 Task: Create a rule from the Routing list, Task moved to a section -> Set Priority in the project AgileMatrix , set the section as Done clear the priority
Action: Mouse moved to (1130, 185)
Screenshot: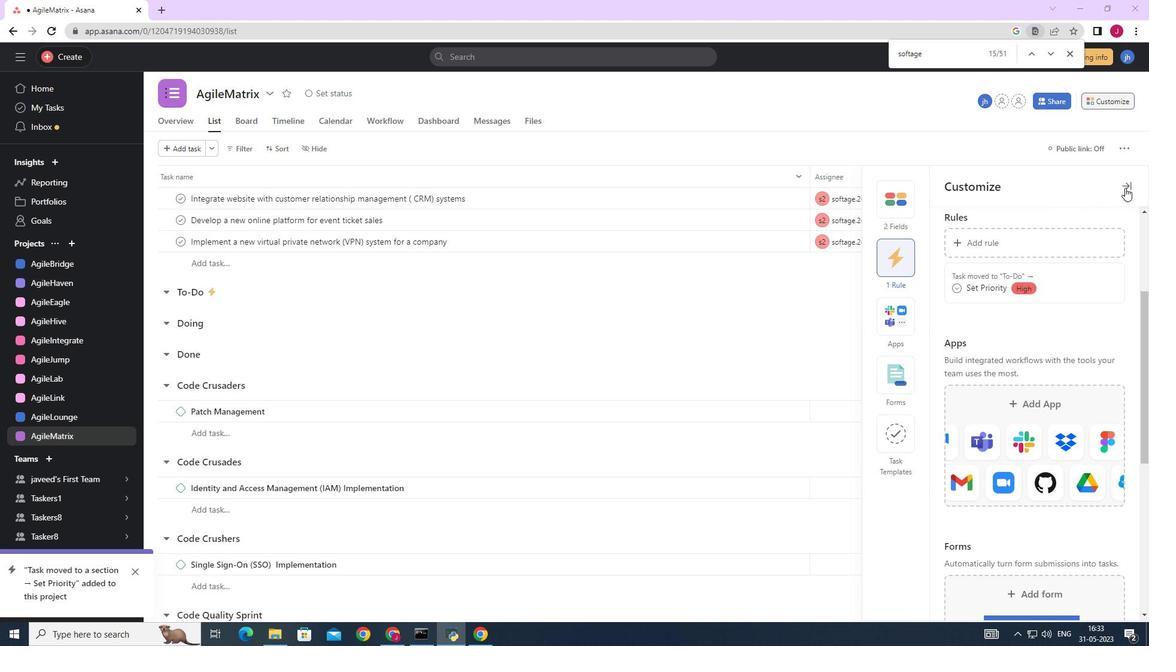 
Action: Mouse pressed left at (1130, 185)
Screenshot: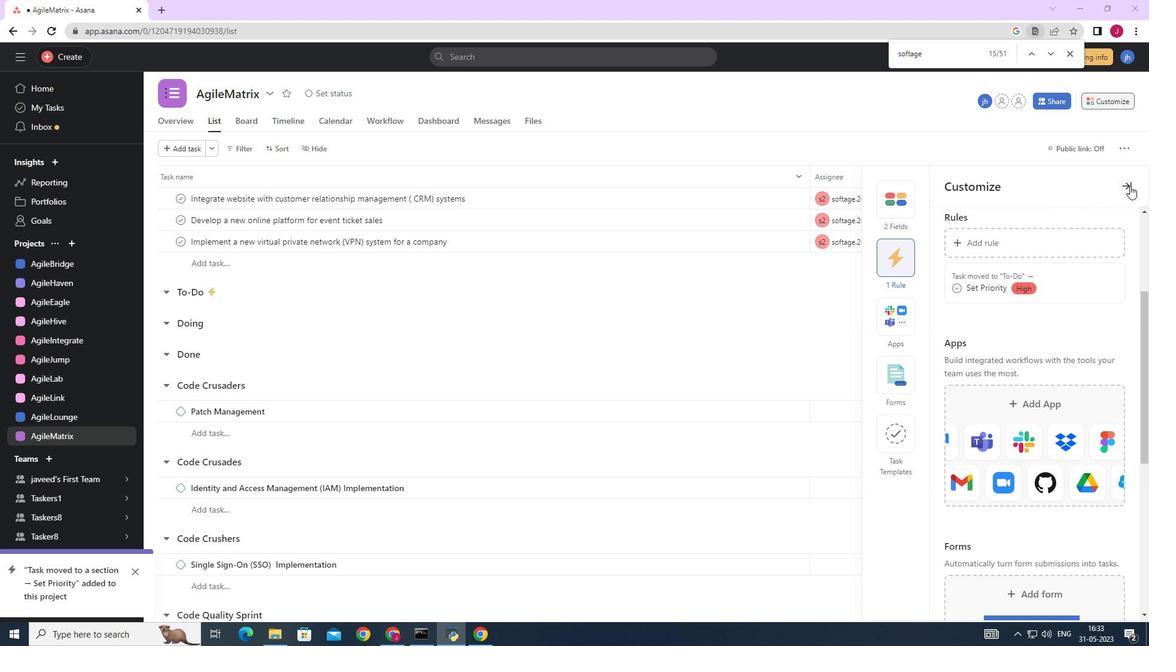 
Action: Mouse moved to (1116, 102)
Screenshot: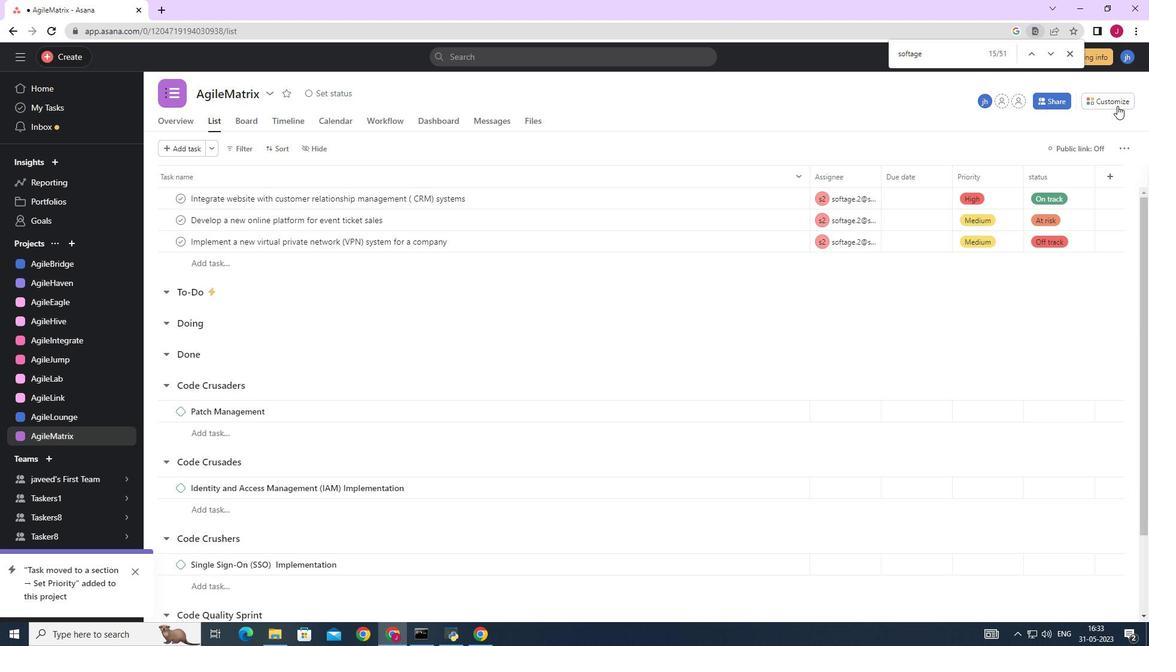 
Action: Mouse pressed left at (1116, 102)
Screenshot: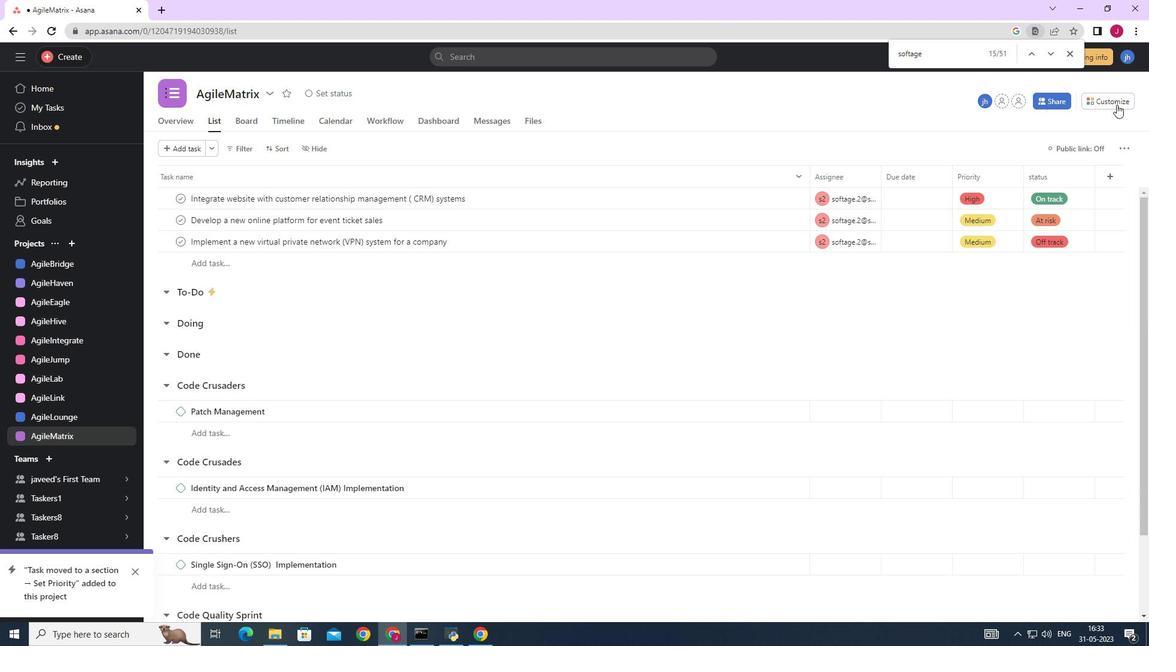 
Action: Mouse moved to (896, 248)
Screenshot: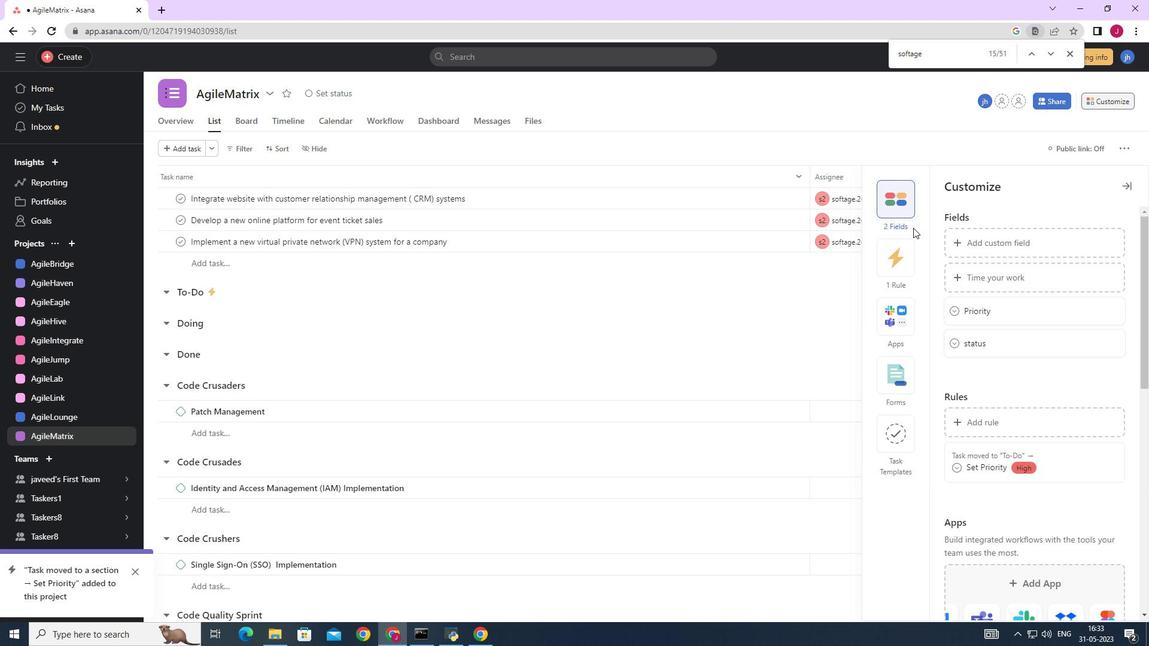 
Action: Mouse pressed left at (896, 248)
Screenshot: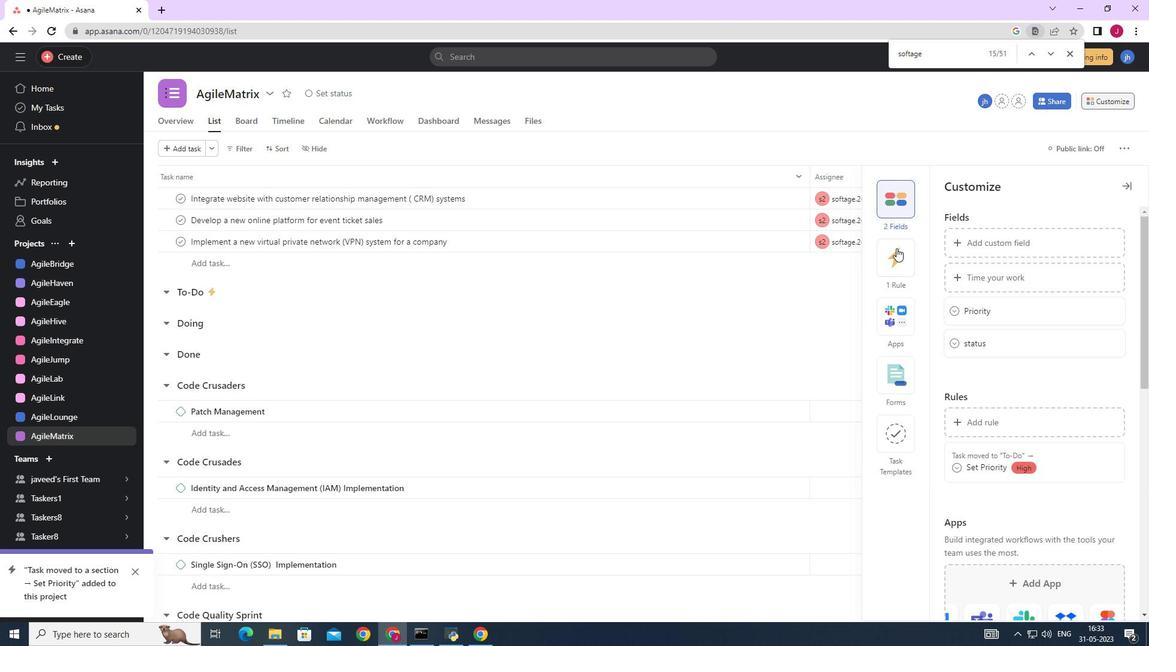 
Action: Mouse moved to (994, 241)
Screenshot: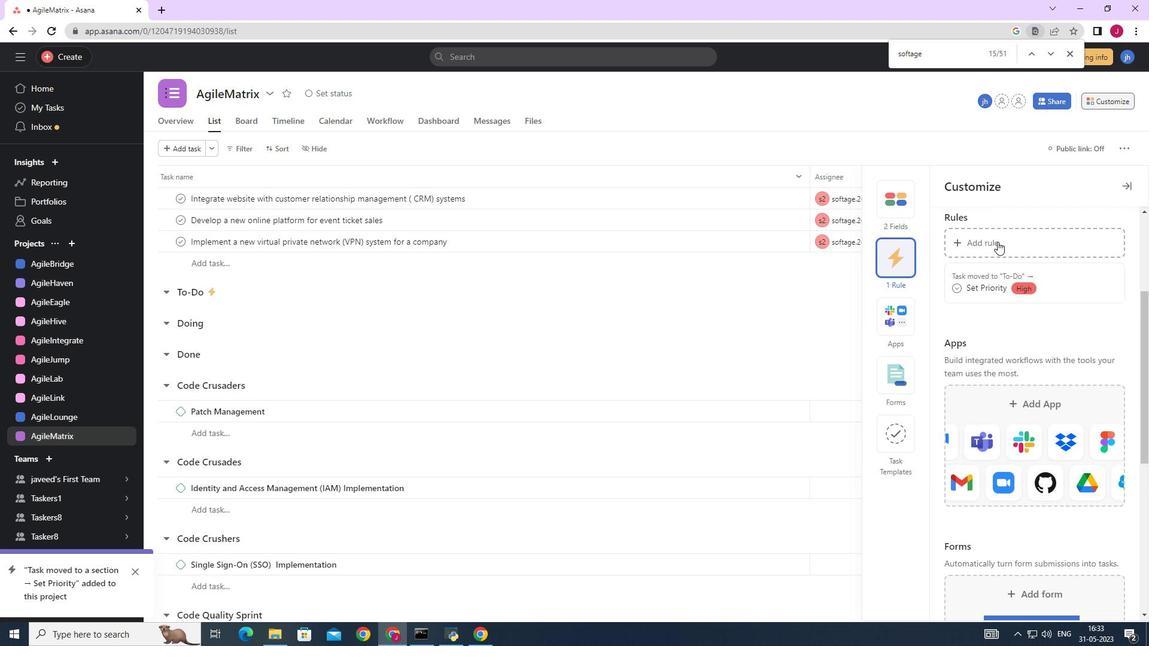 
Action: Mouse pressed left at (994, 241)
Screenshot: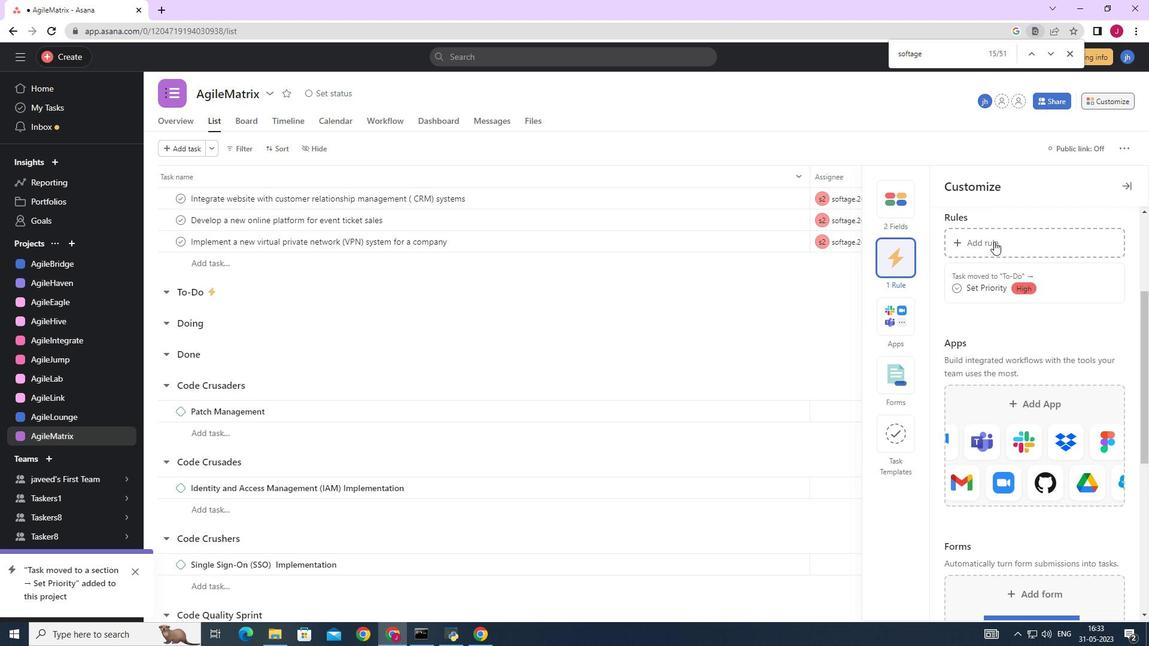 
Action: Mouse moved to (244, 159)
Screenshot: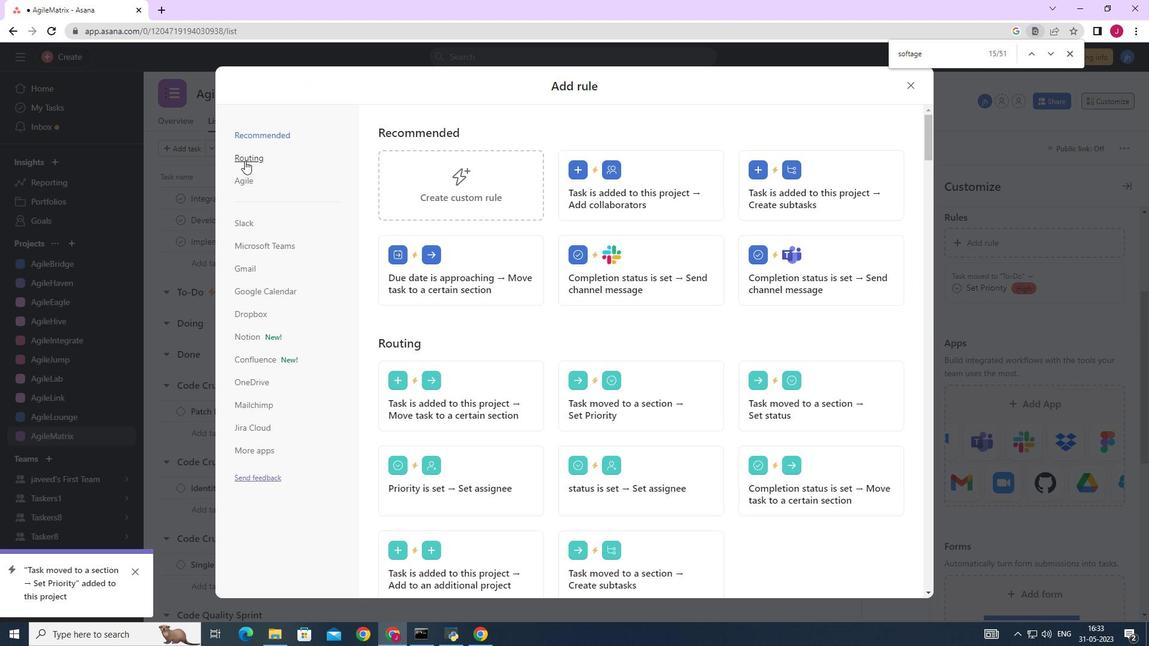 
Action: Mouse pressed left at (244, 159)
Screenshot: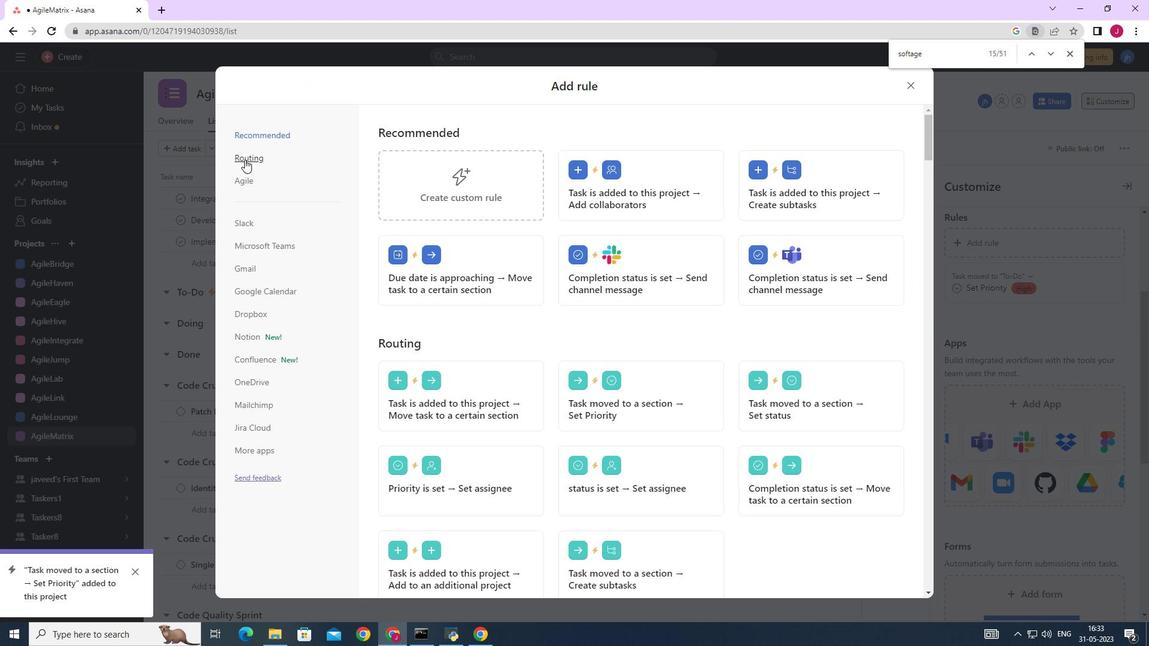 
Action: Mouse moved to (655, 173)
Screenshot: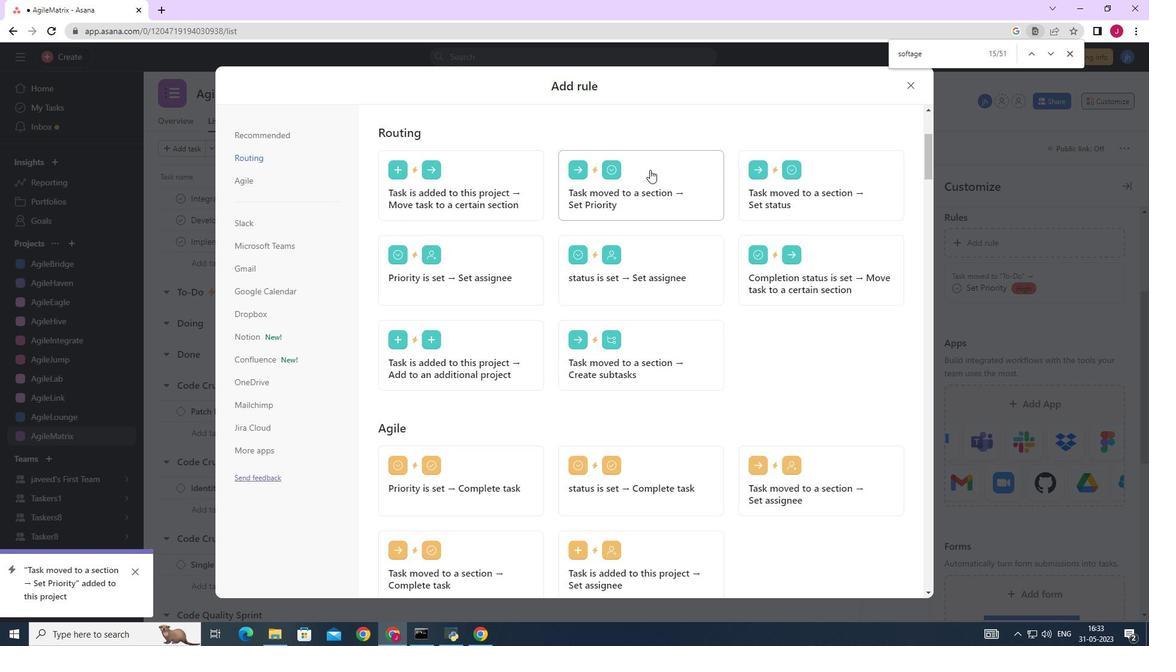 
Action: Mouse pressed left at (655, 173)
Screenshot: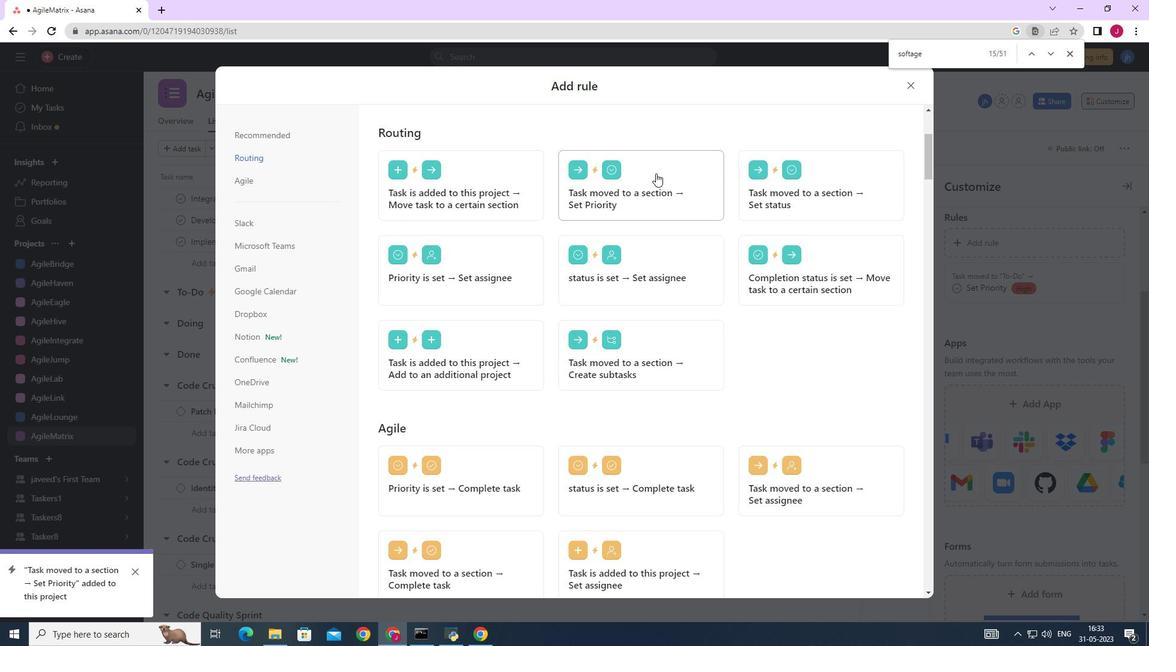 
Action: Mouse moved to (491, 329)
Screenshot: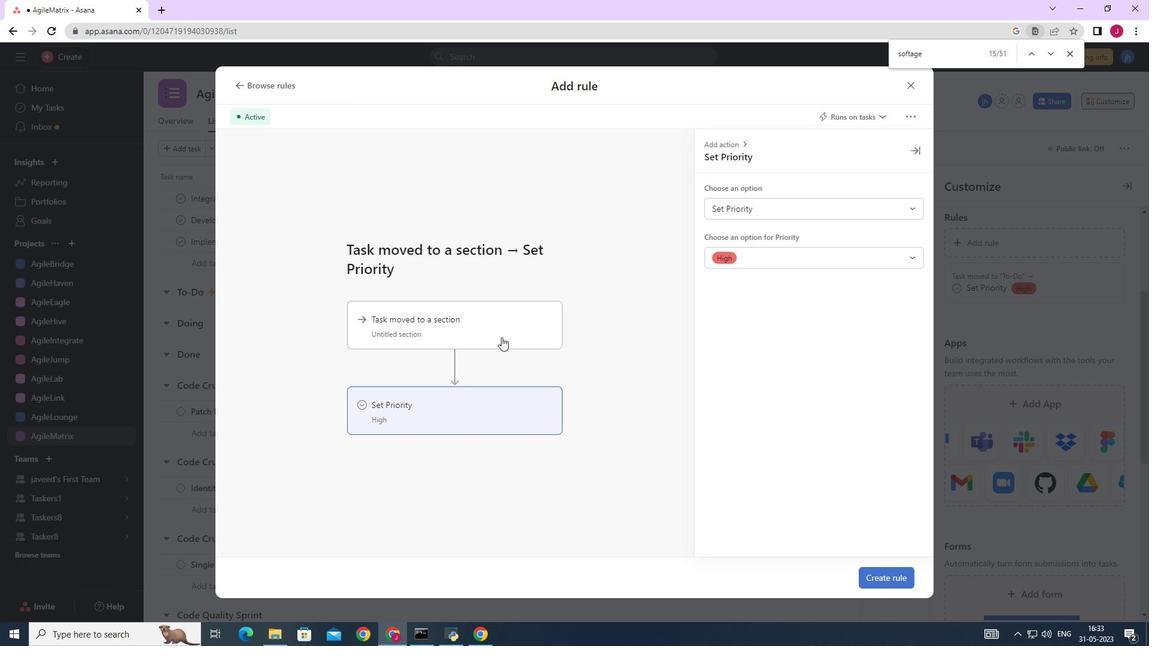 
Action: Mouse pressed left at (491, 329)
Screenshot: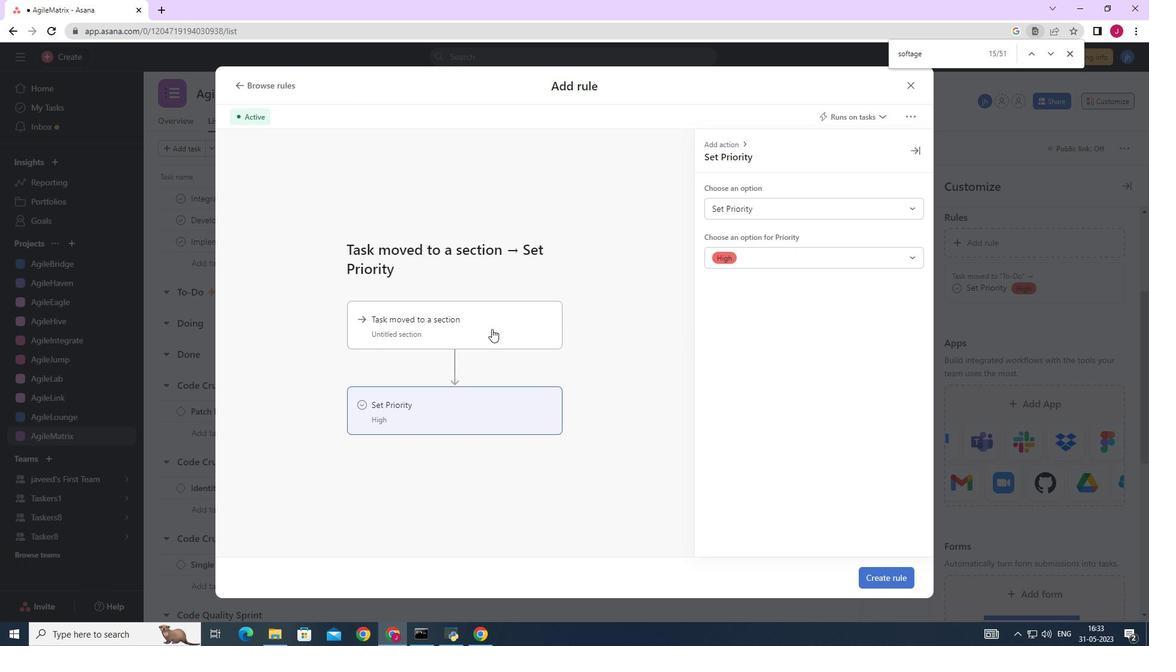 
Action: Mouse moved to (773, 208)
Screenshot: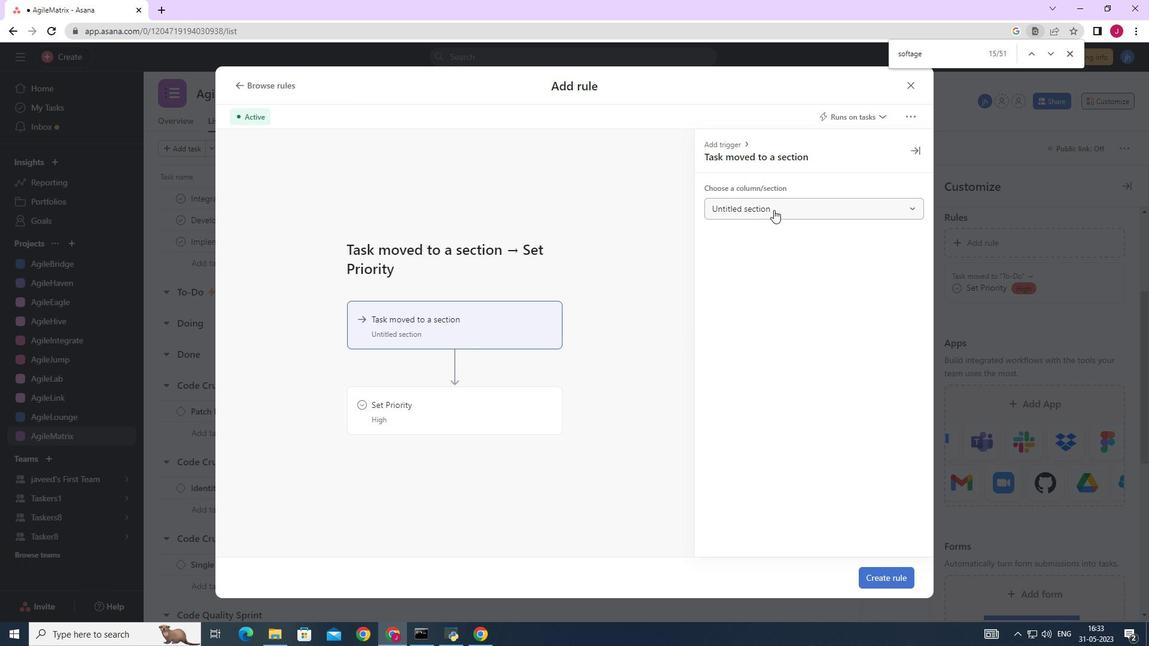 
Action: Mouse pressed left at (773, 208)
Screenshot: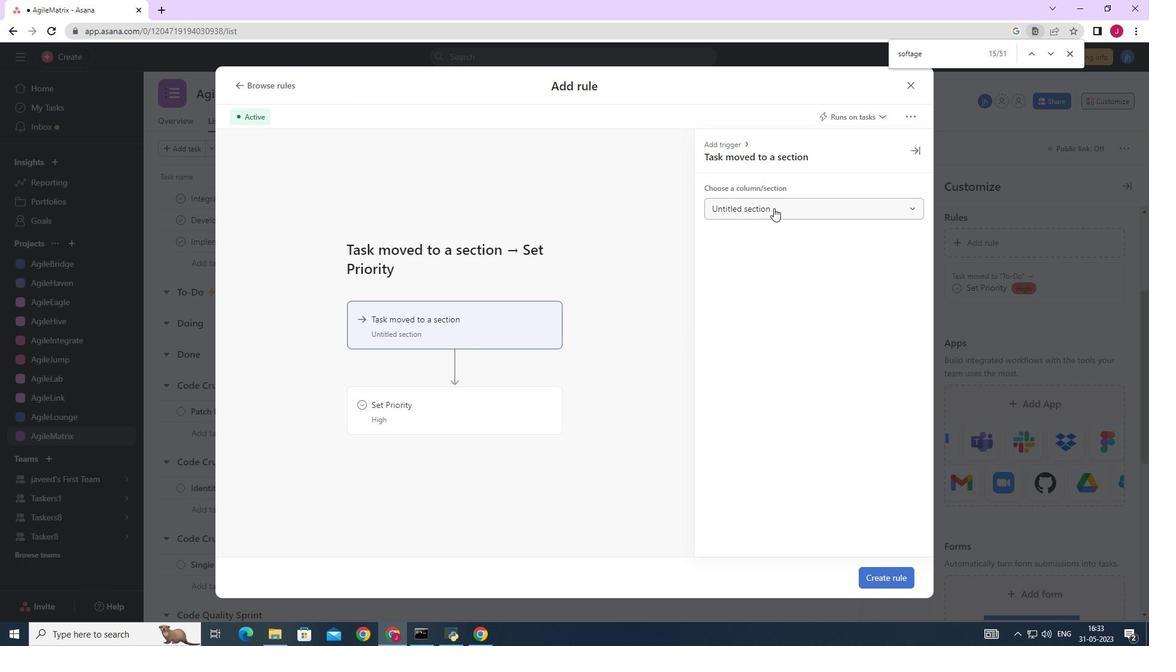 
Action: Mouse moved to (743, 300)
Screenshot: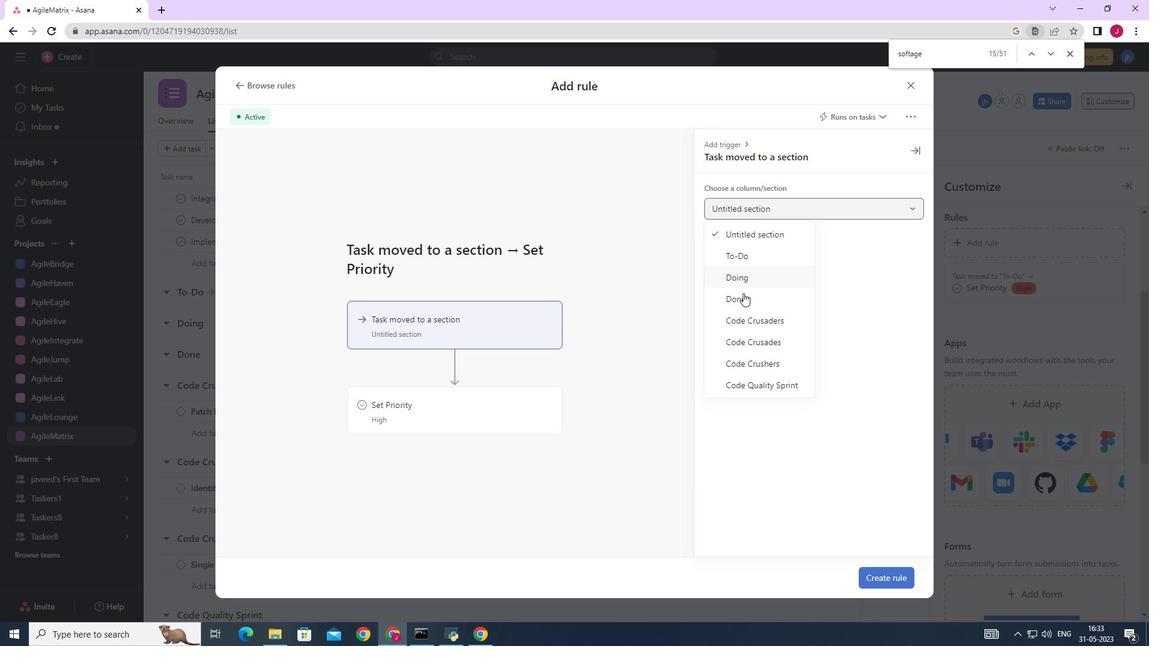 
Action: Mouse pressed left at (743, 300)
Screenshot: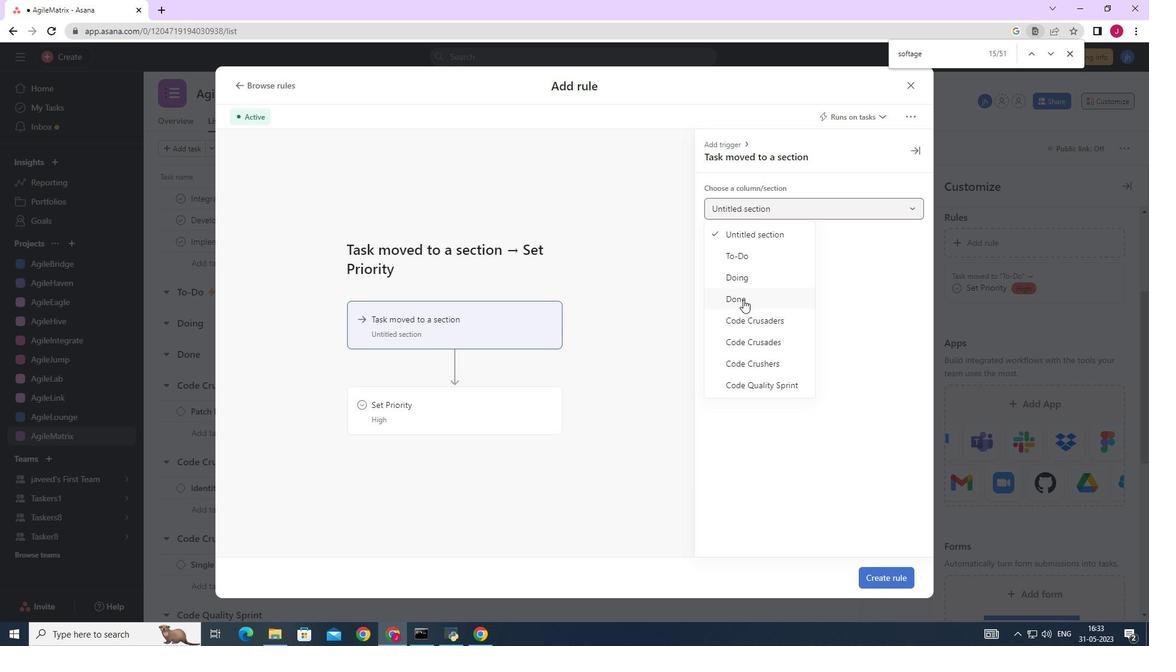 
Action: Mouse moved to (440, 408)
Screenshot: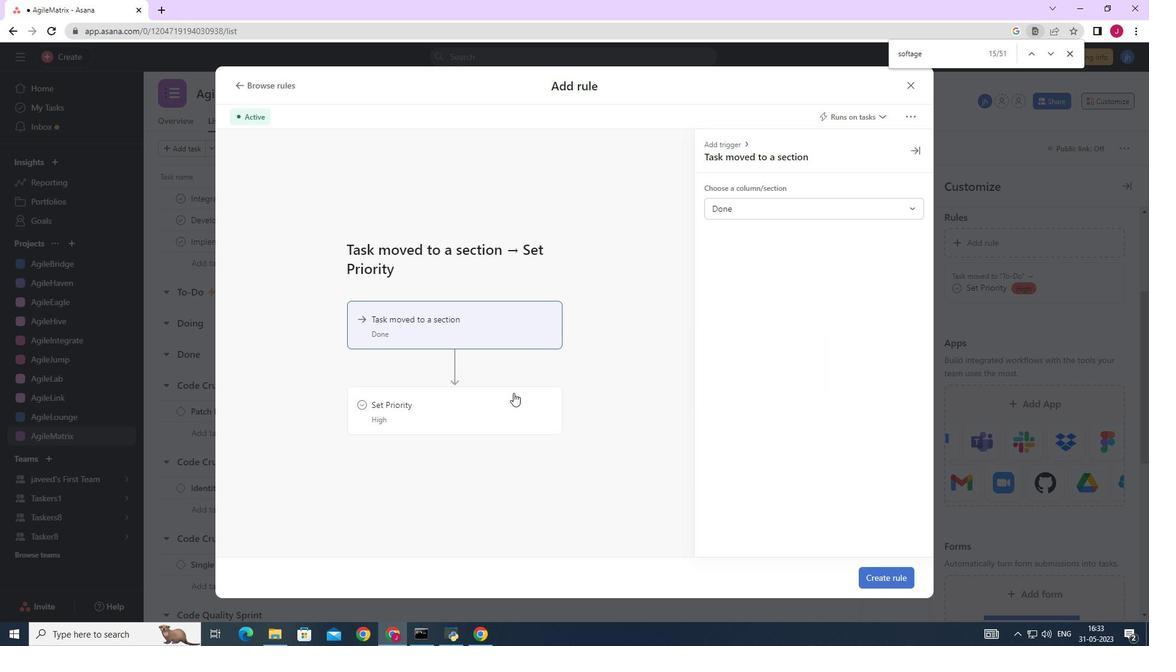 
Action: Mouse pressed left at (440, 408)
Screenshot: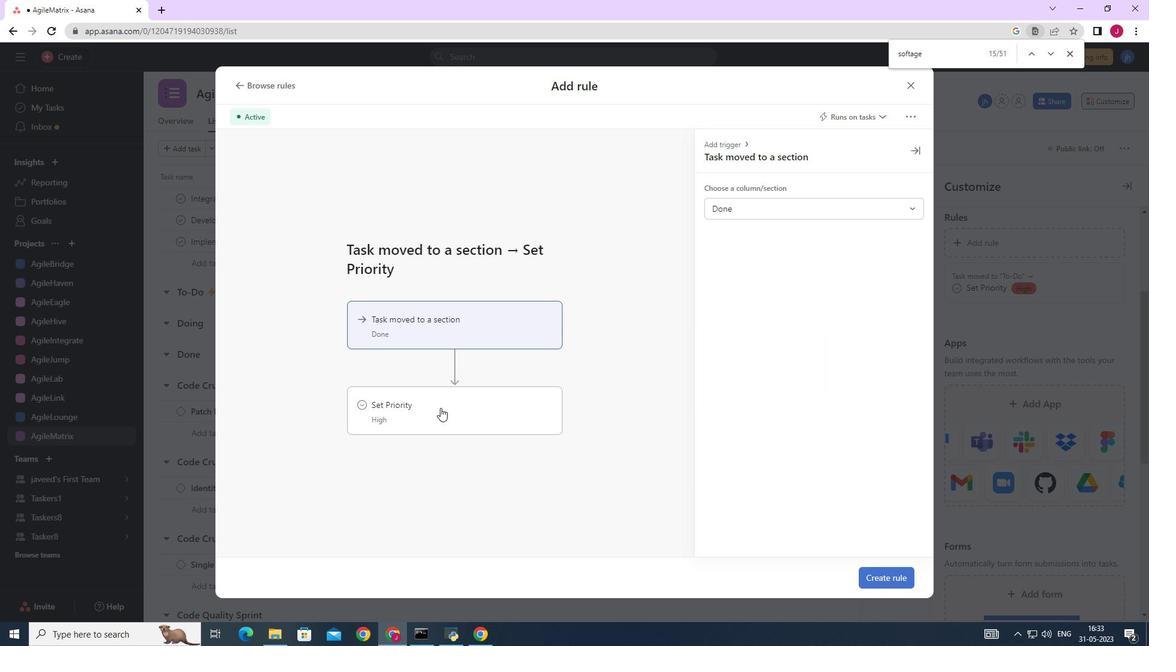 
Action: Mouse moved to (754, 205)
Screenshot: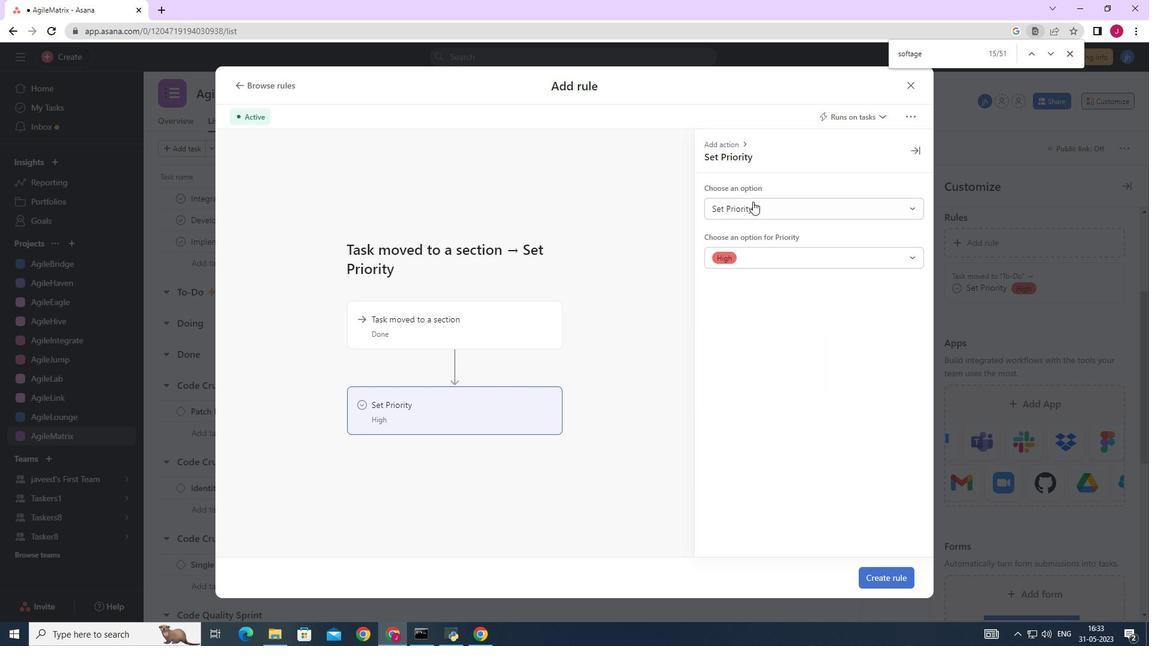 
Action: Mouse pressed left at (754, 205)
Screenshot: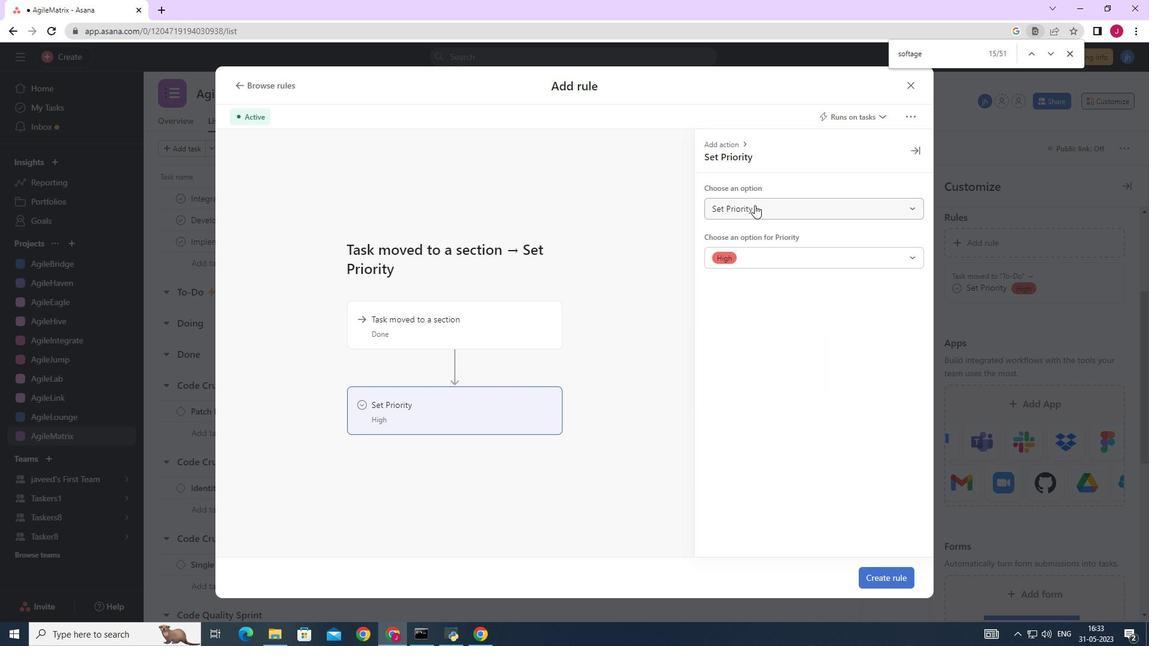 
Action: Mouse moved to (746, 256)
Screenshot: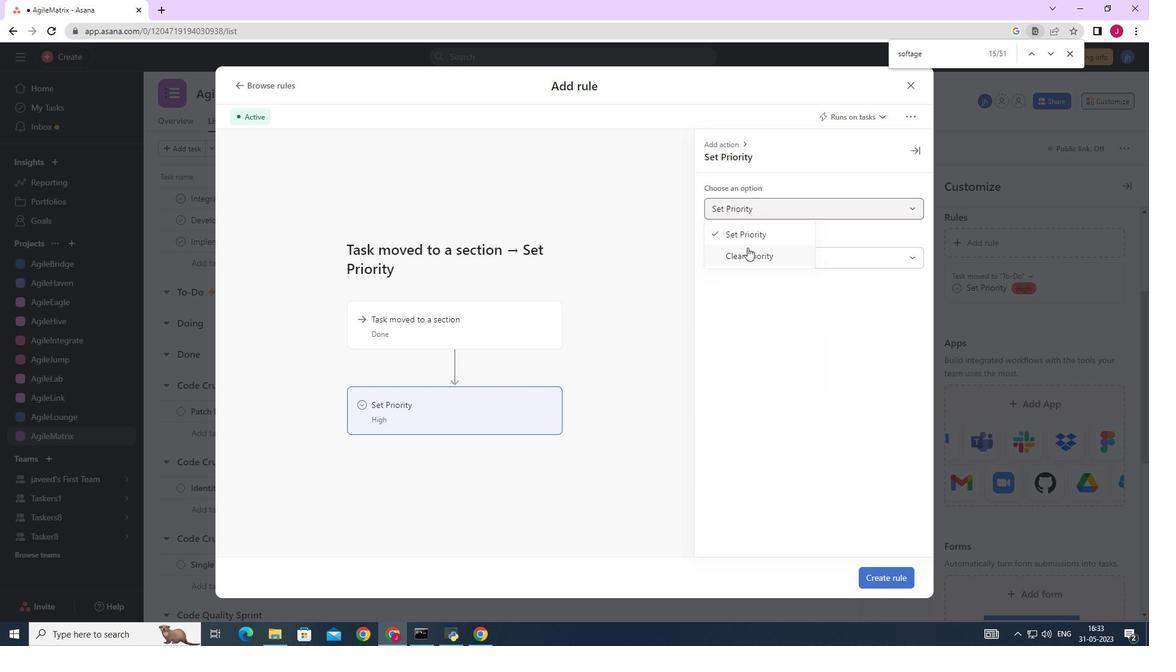 
Action: Mouse pressed left at (746, 256)
Screenshot: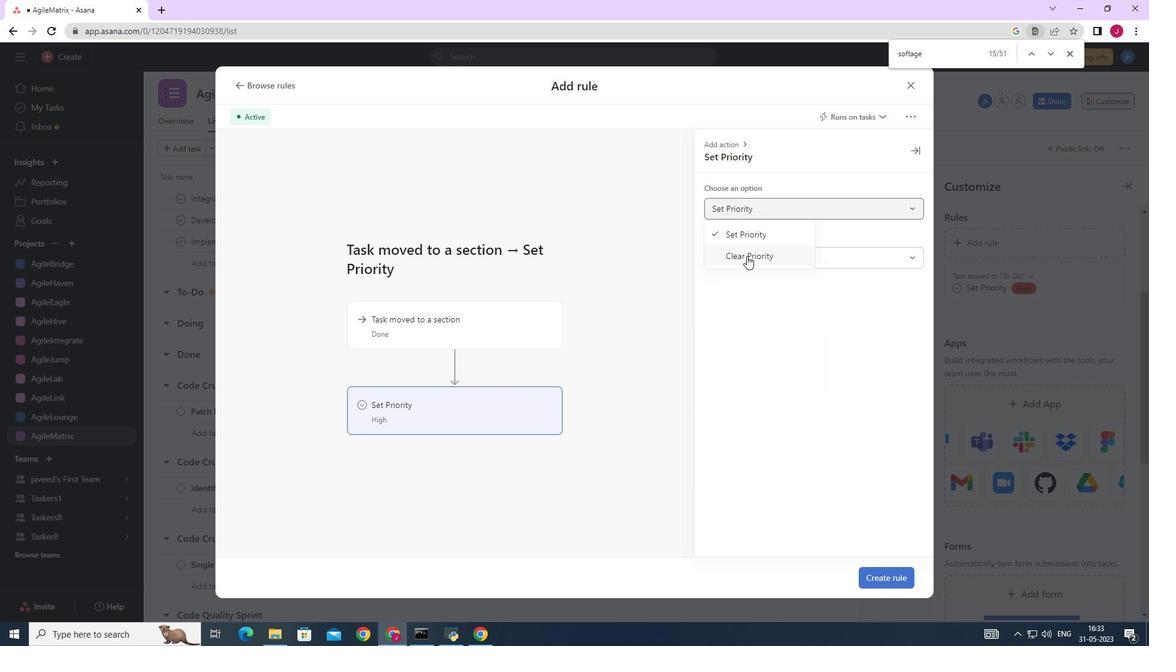 
Action: Mouse moved to (533, 419)
Screenshot: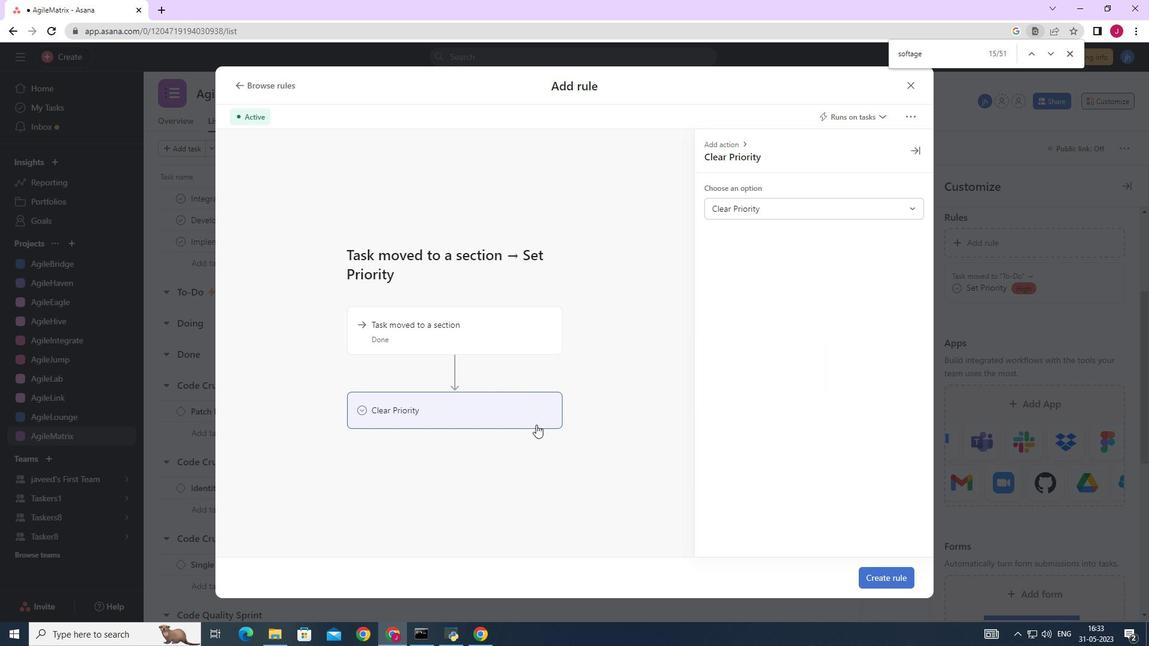 
Action: Mouse pressed left at (533, 419)
Screenshot: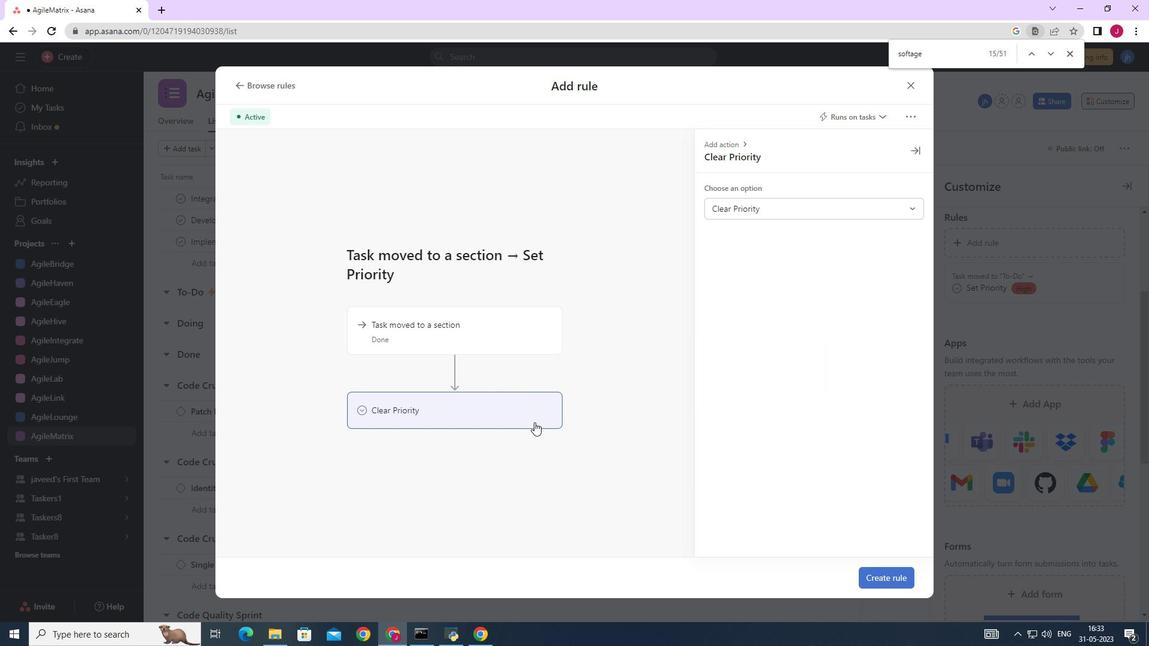 
Action: Mouse moved to (883, 577)
Screenshot: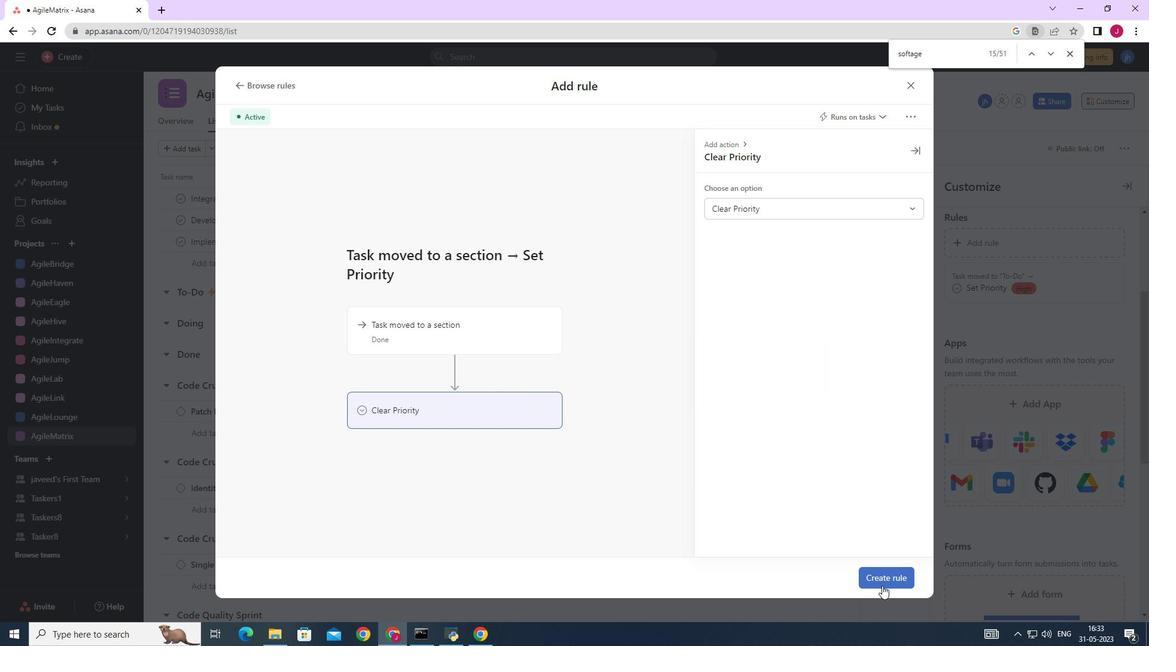 
Action: Mouse pressed left at (883, 577)
Screenshot: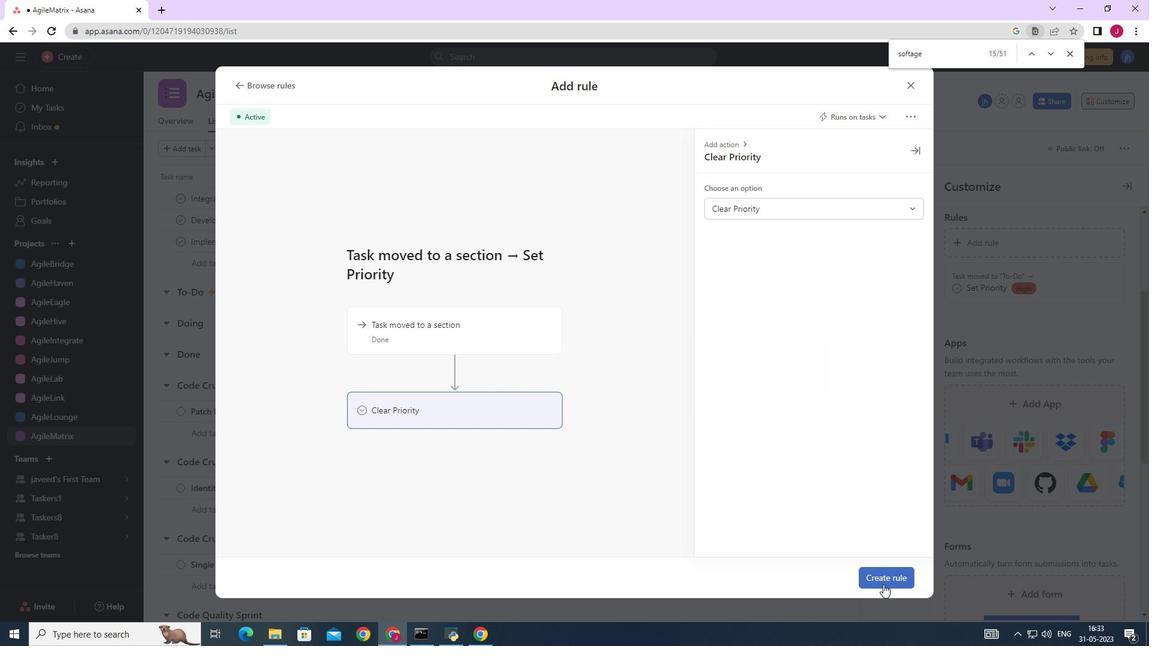 
Action: Mouse moved to (866, 548)
Screenshot: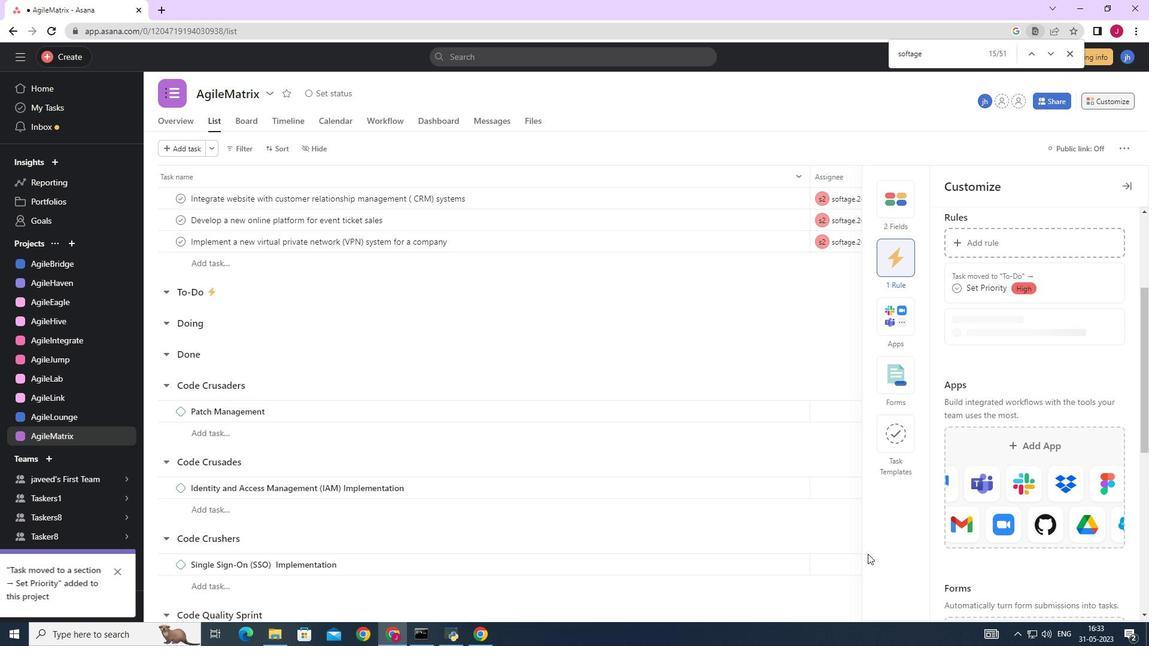 
